 Task: Create a due date automation trigger when advanced on, 2 hours after a card is due add checklist with all checklists complete.
Action: Mouse moved to (855, 253)
Screenshot: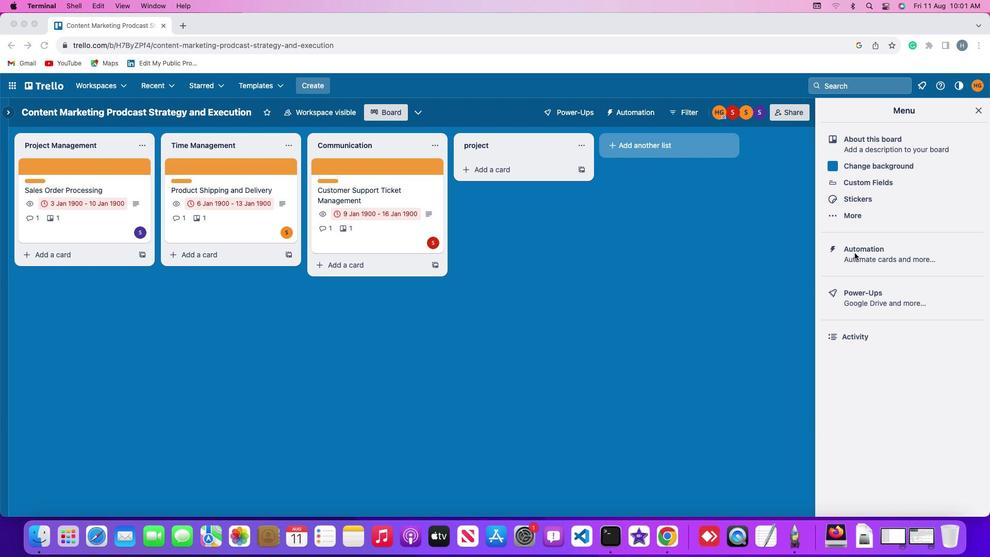 
Action: Mouse pressed left at (855, 253)
Screenshot: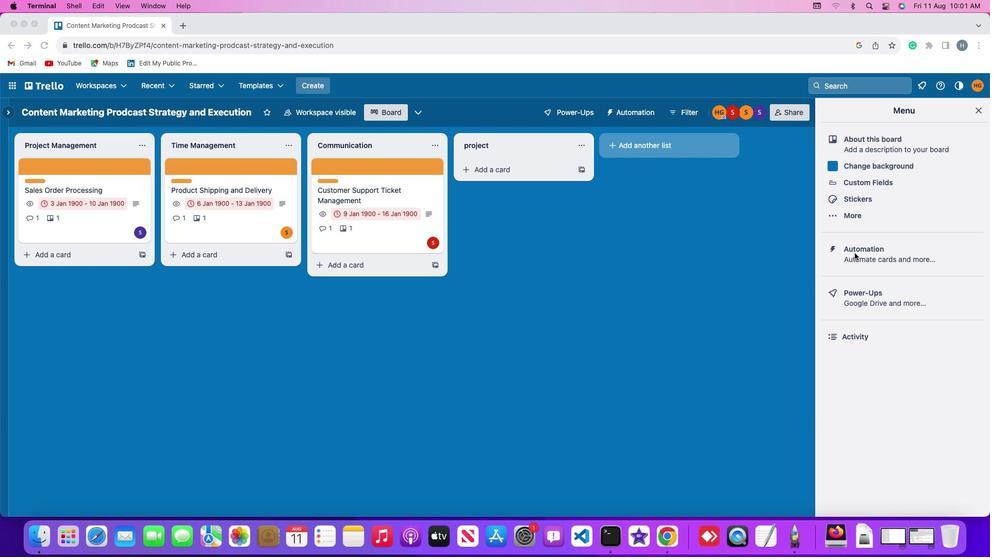 
Action: Mouse pressed left at (855, 253)
Screenshot: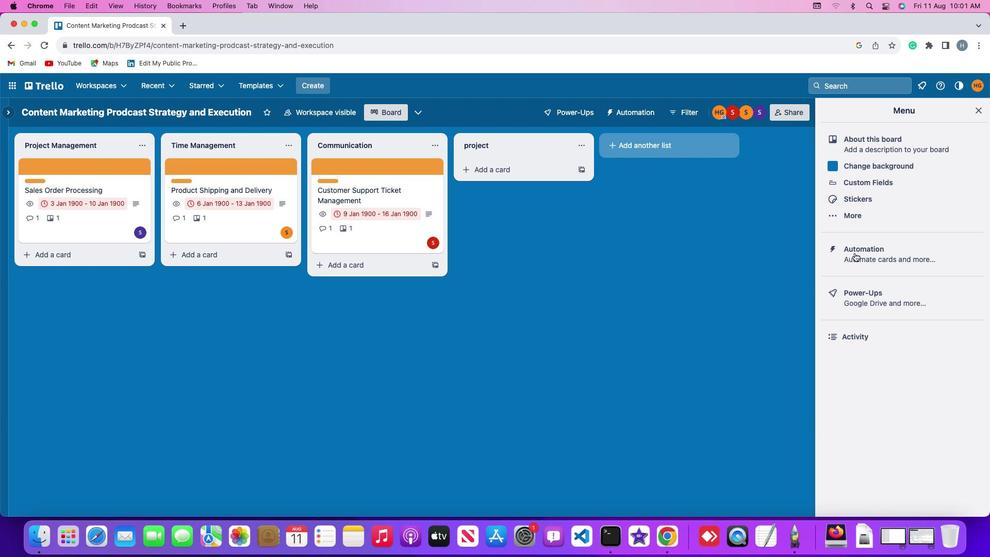 
Action: Mouse moved to (66, 243)
Screenshot: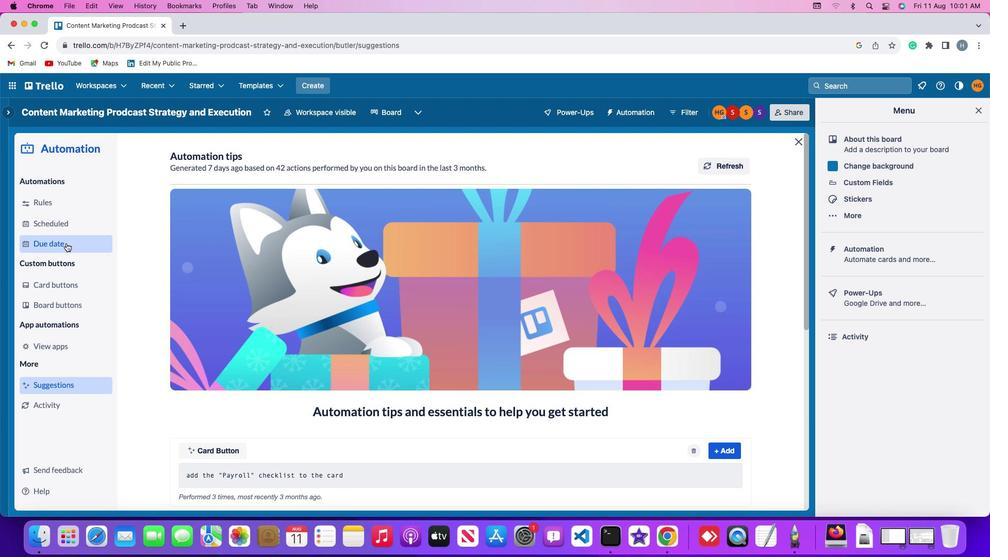
Action: Mouse pressed left at (66, 243)
Screenshot: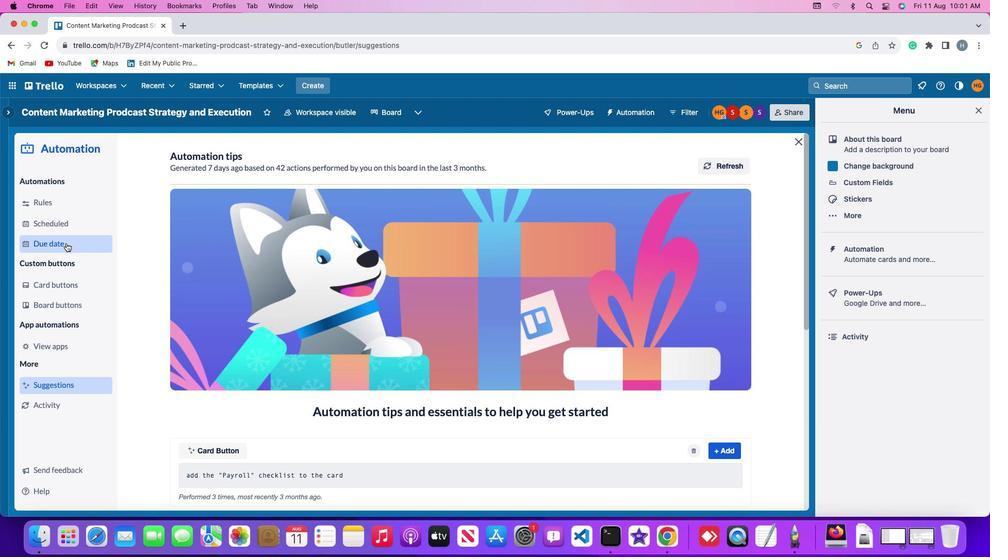 
Action: Mouse moved to (688, 160)
Screenshot: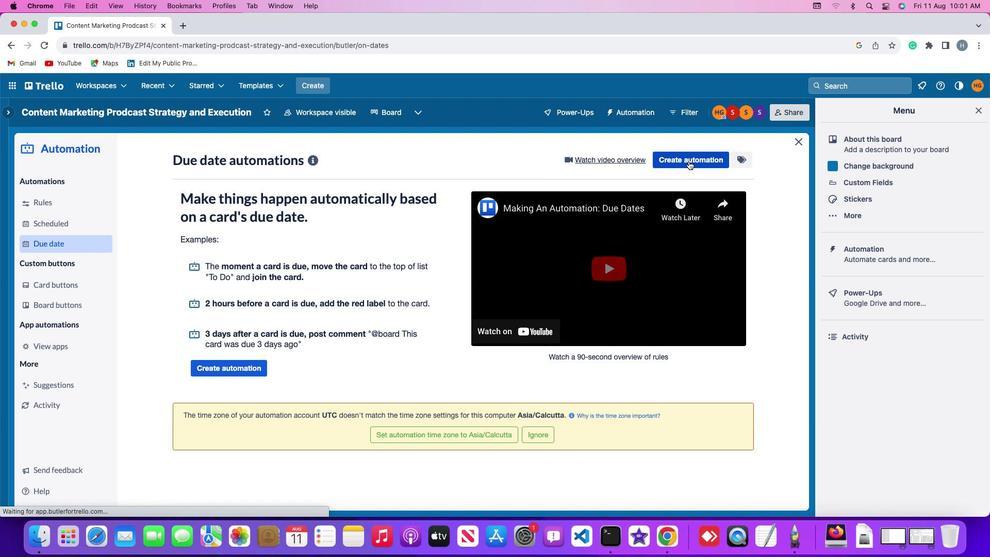 
Action: Mouse pressed left at (688, 160)
Screenshot: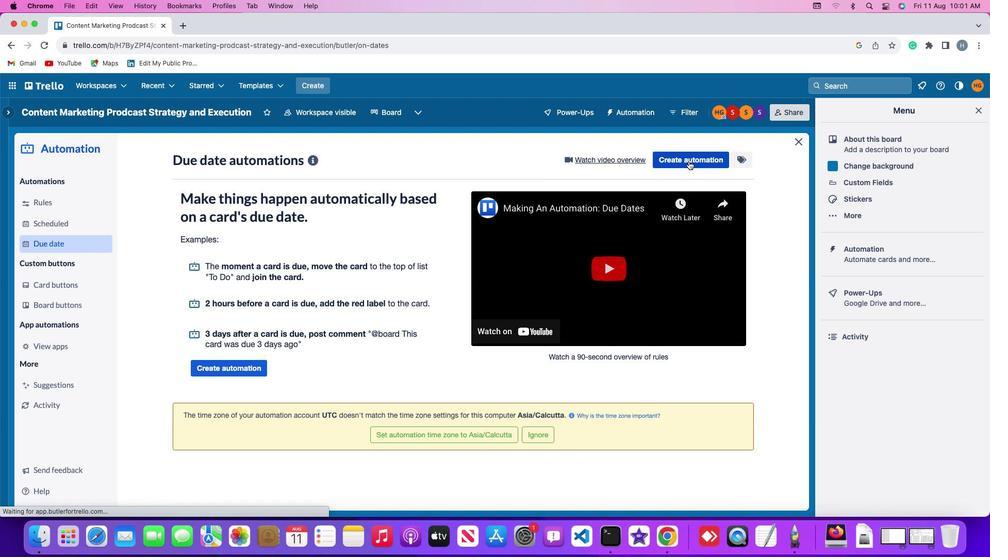 
Action: Mouse moved to (204, 260)
Screenshot: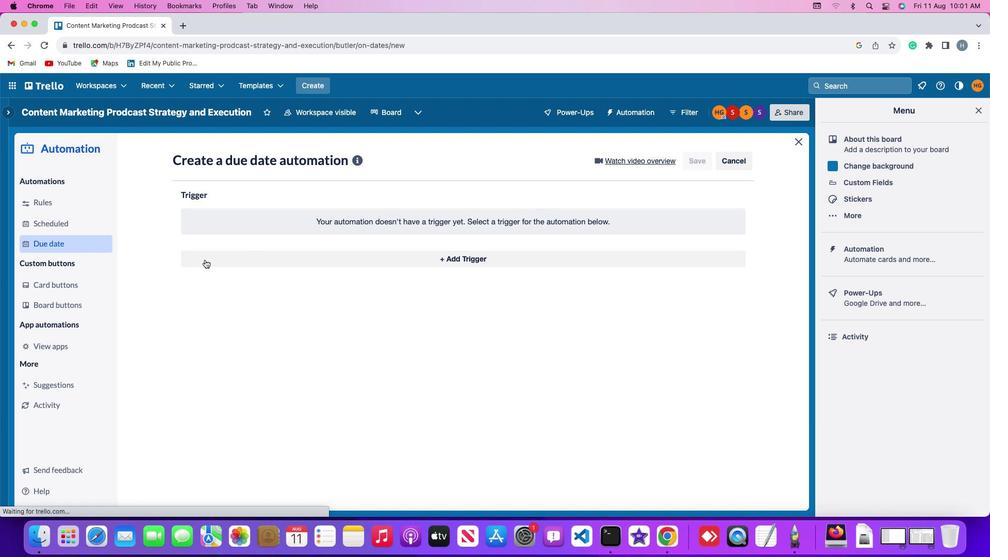 
Action: Mouse pressed left at (204, 260)
Screenshot: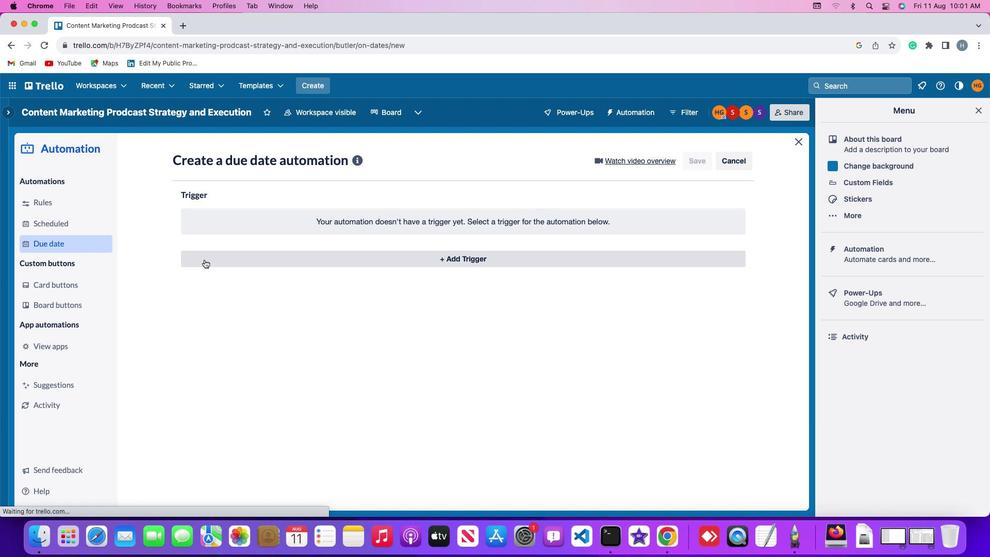 
Action: Mouse moved to (202, 416)
Screenshot: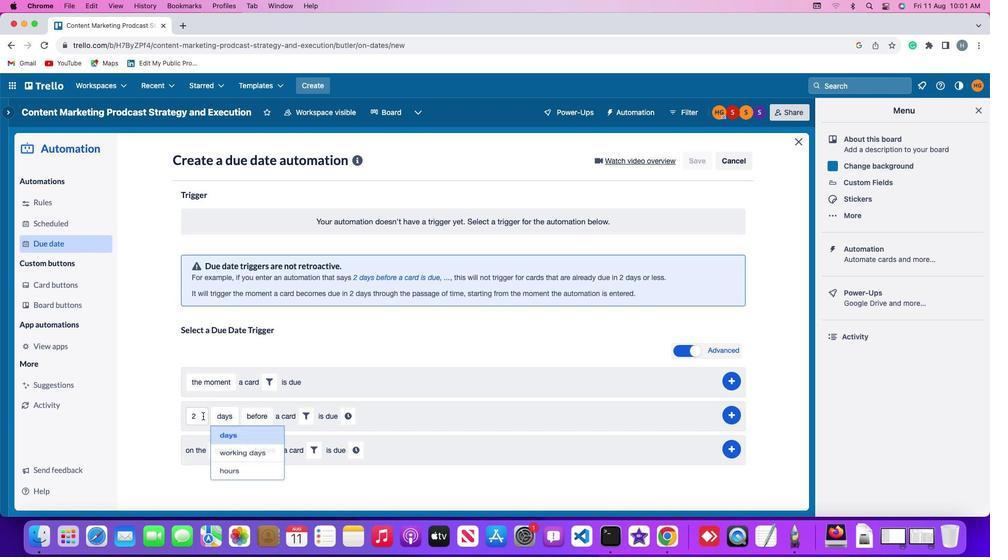 
Action: Mouse pressed left at (202, 416)
Screenshot: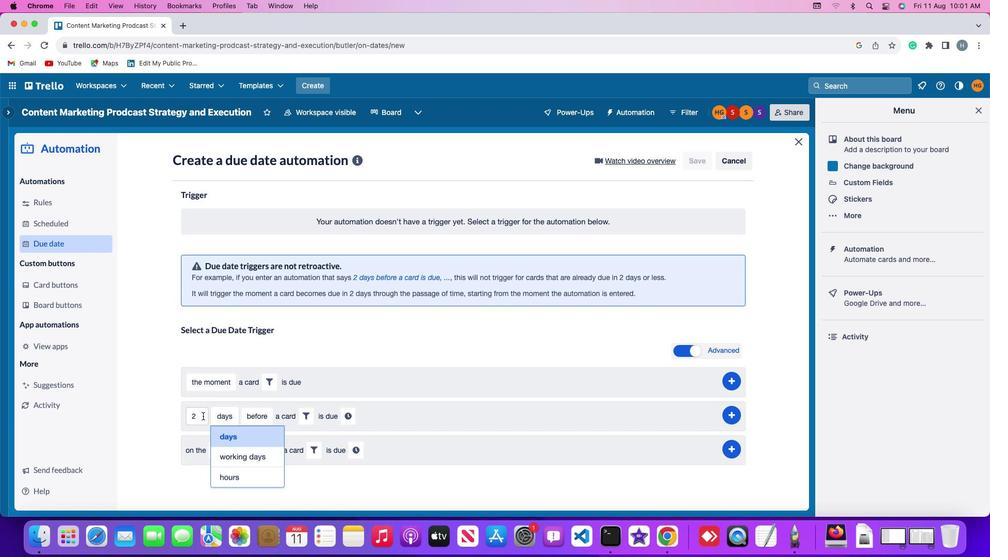 
Action: Mouse moved to (202, 415)
Screenshot: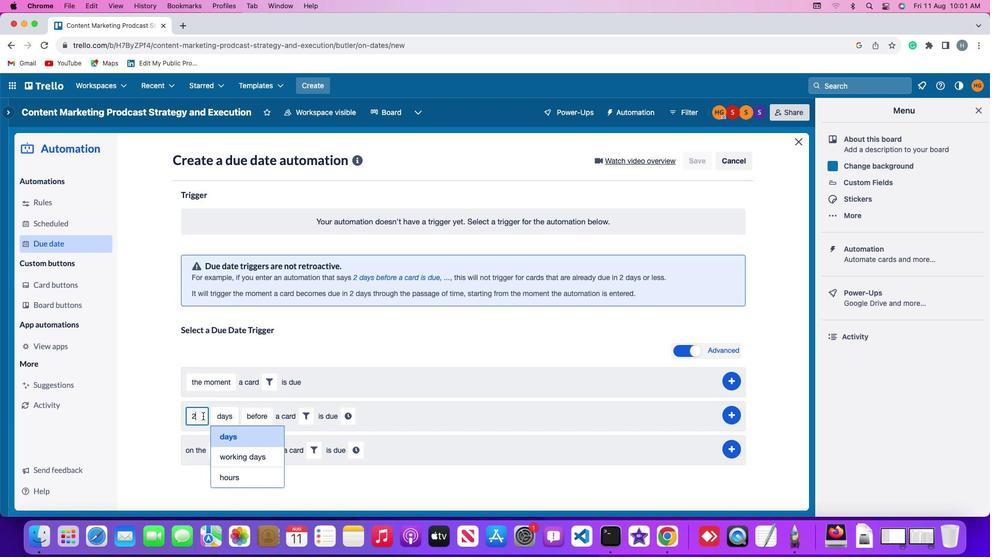 
Action: Key pressed Key.backspace'2'
Screenshot: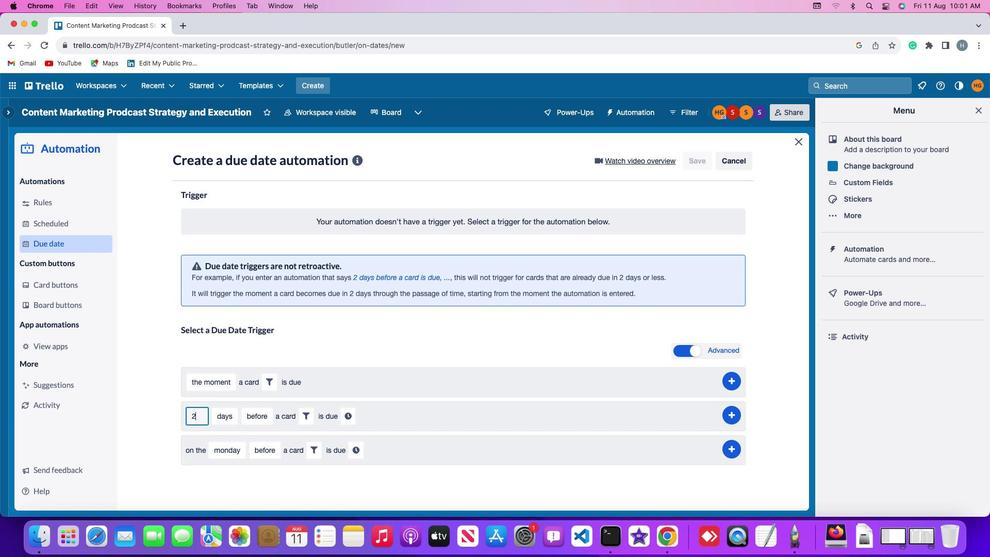 
Action: Mouse moved to (223, 416)
Screenshot: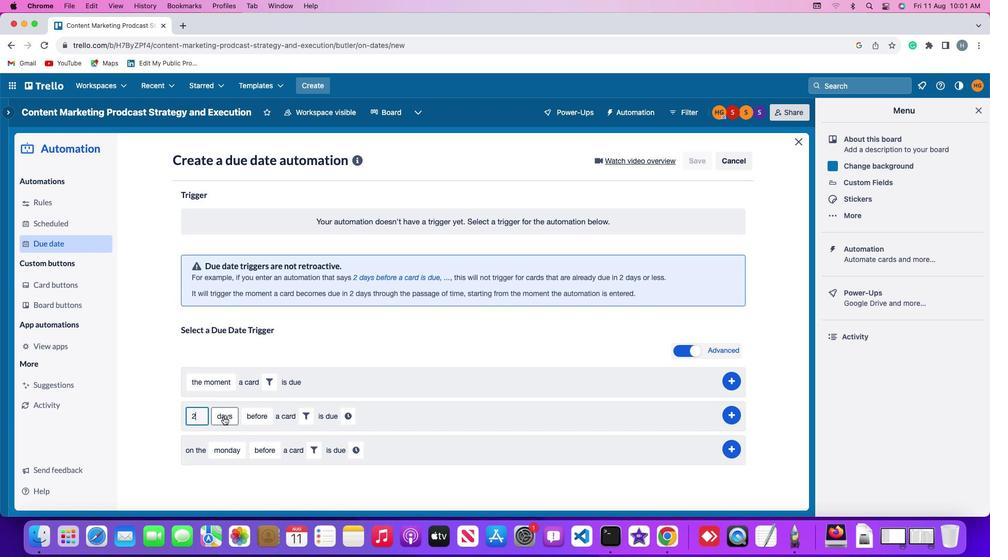 
Action: Mouse pressed left at (223, 416)
Screenshot: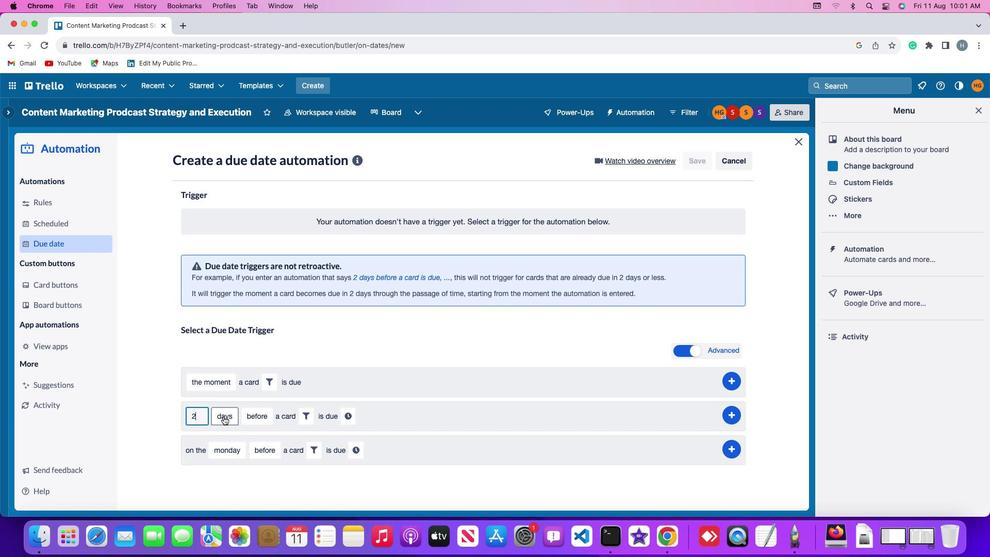 
Action: Mouse moved to (232, 476)
Screenshot: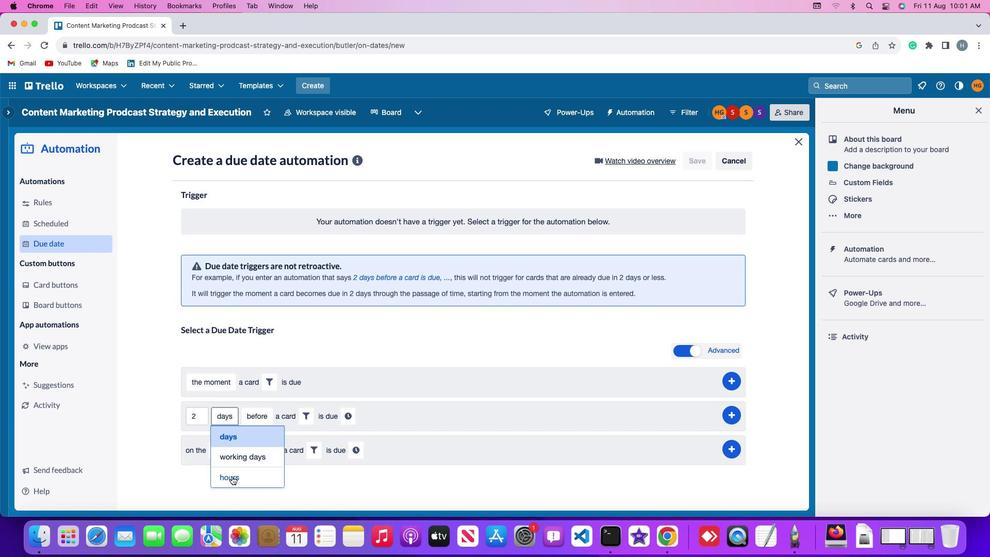
Action: Mouse pressed left at (232, 476)
Screenshot: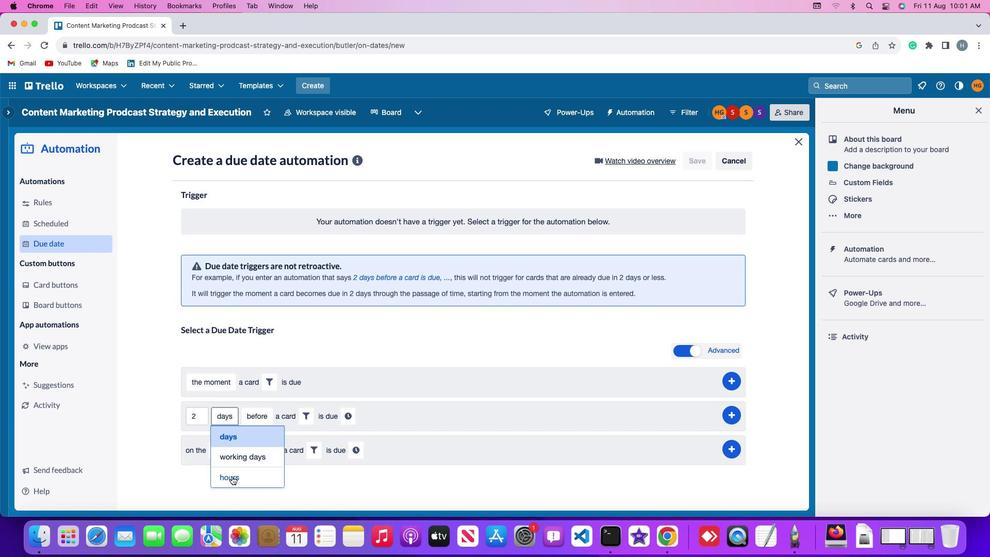 
Action: Mouse moved to (262, 416)
Screenshot: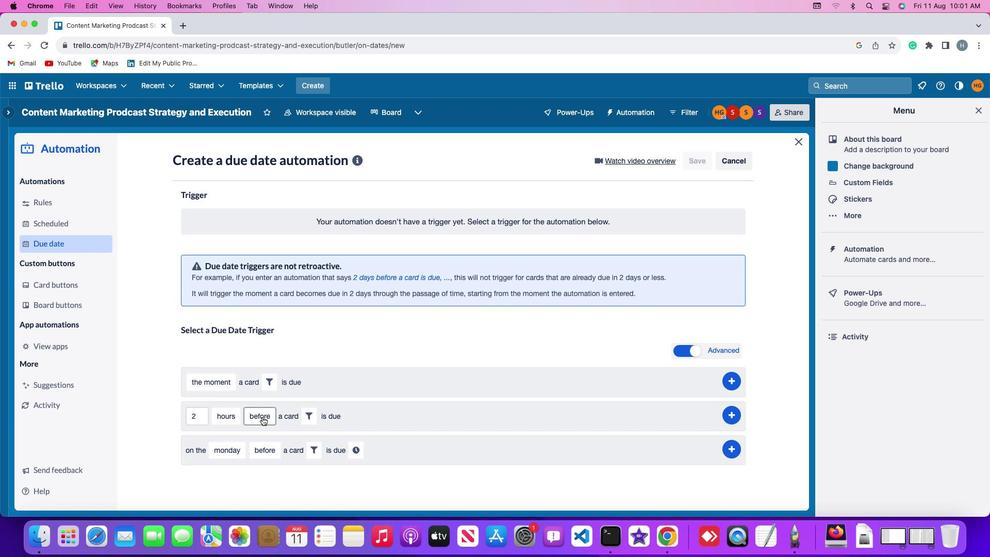 
Action: Mouse pressed left at (262, 416)
Screenshot: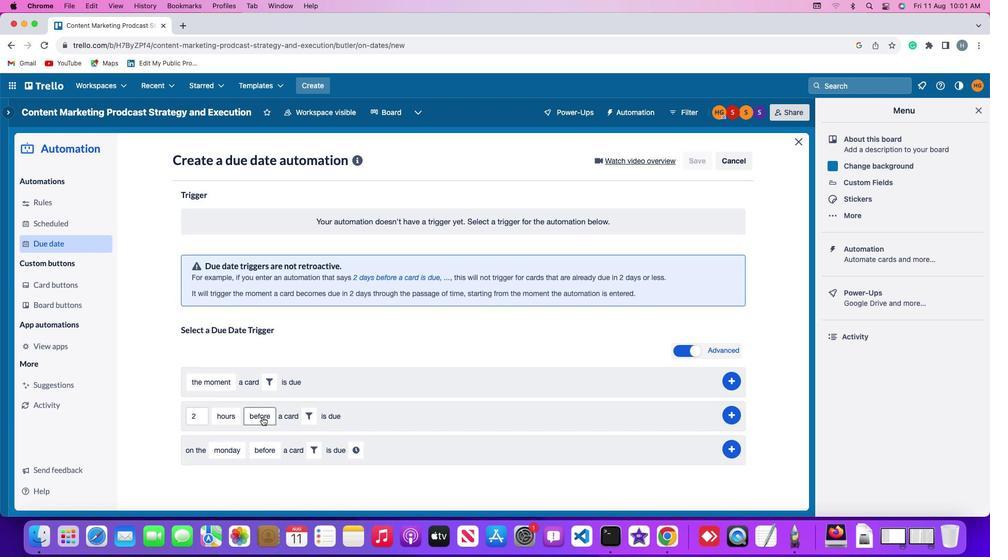 
Action: Mouse moved to (260, 455)
Screenshot: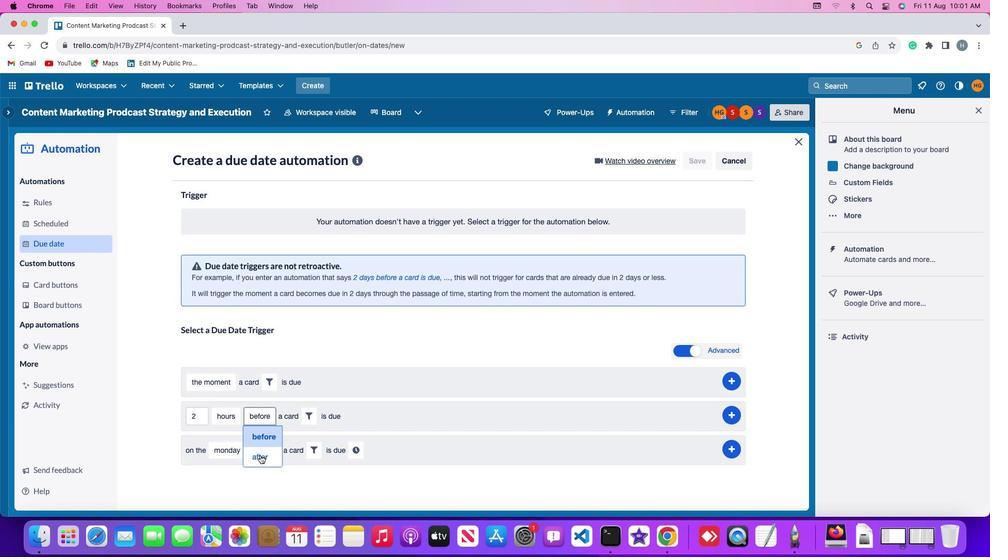 
Action: Mouse pressed left at (260, 455)
Screenshot: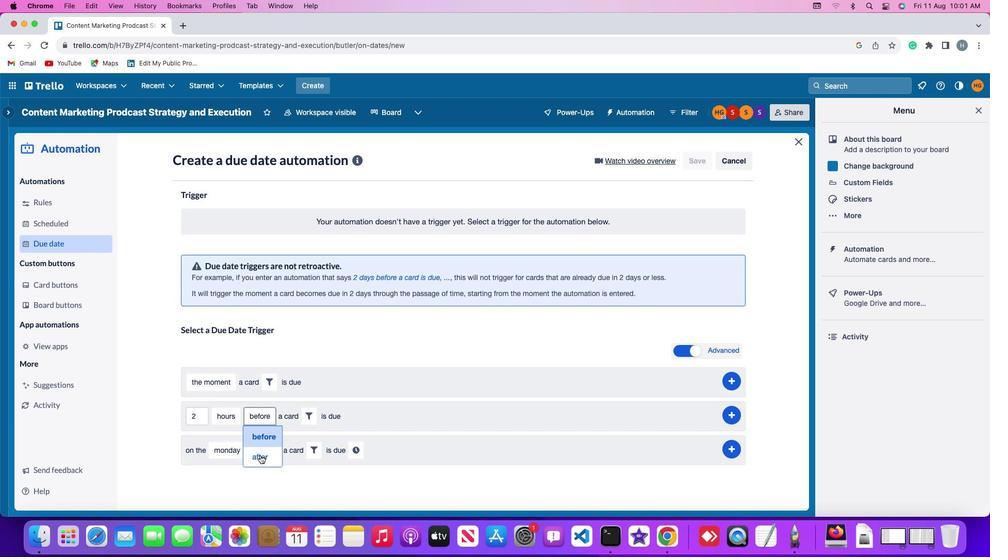 
Action: Mouse moved to (301, 420)
Screenshot: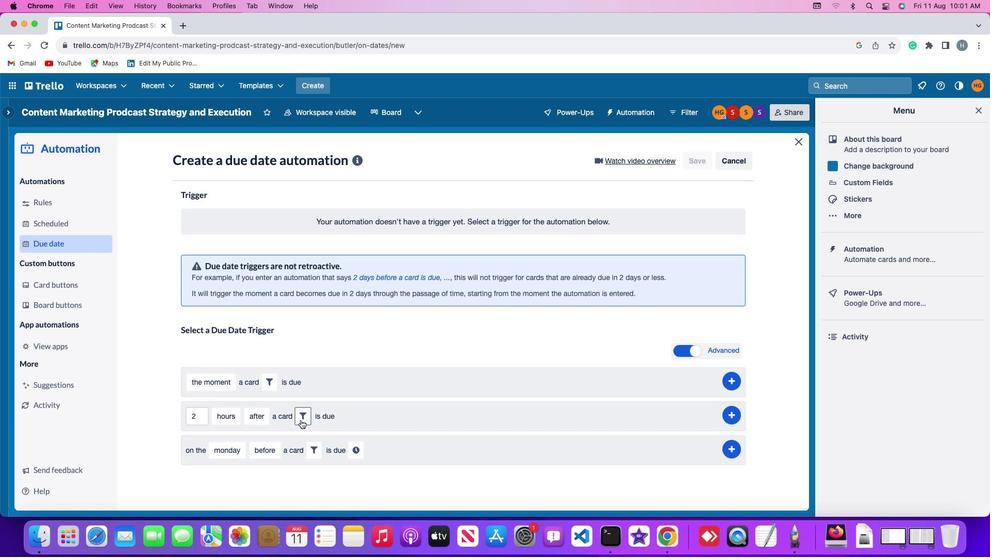 
Action: Mouse pressed left at (301, 420)
Screenshot: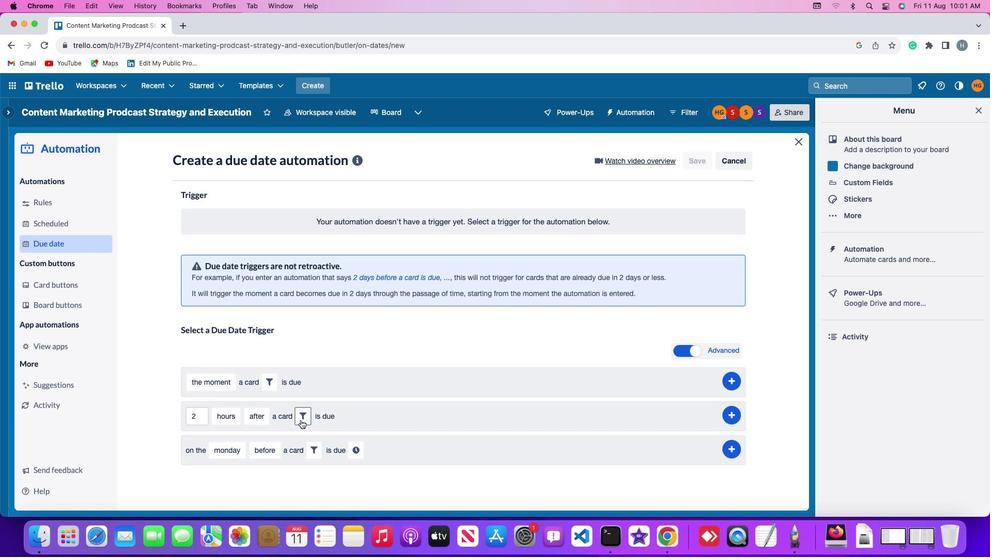 
Action: Mouse moved to (404, 448)
Screenshot: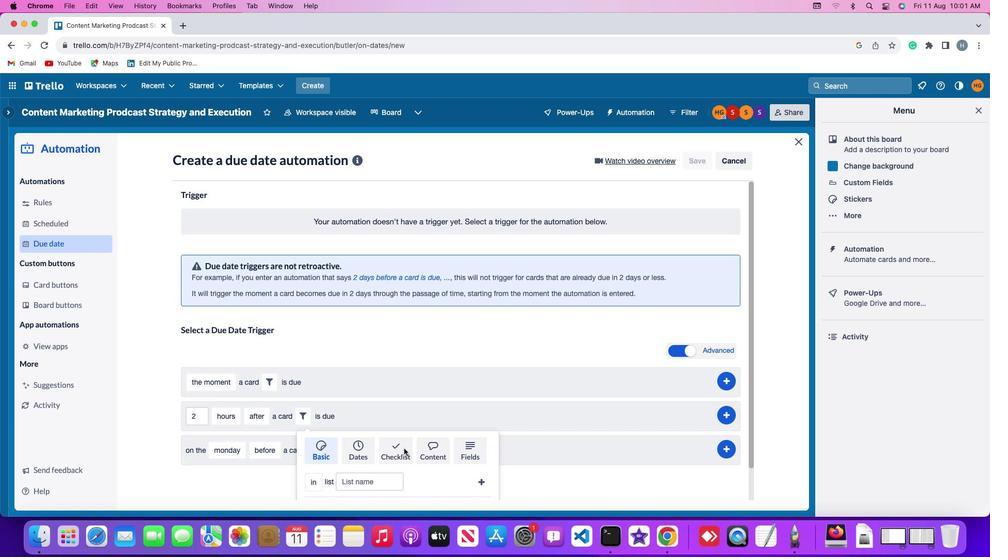 
Action: Mouse pressed left at (404, 448)
Screenshot: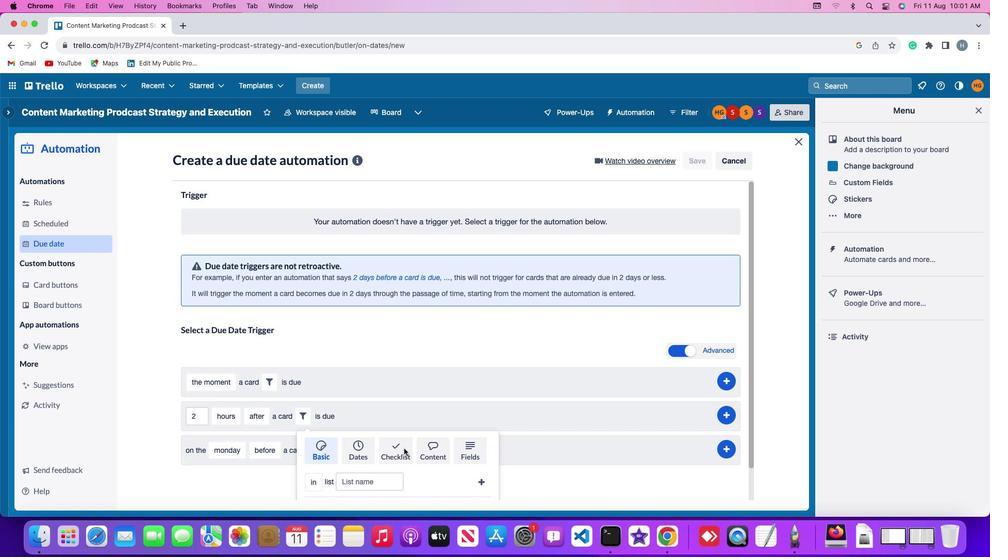
Action: Mouse moved to (347, 483)
Screenshot: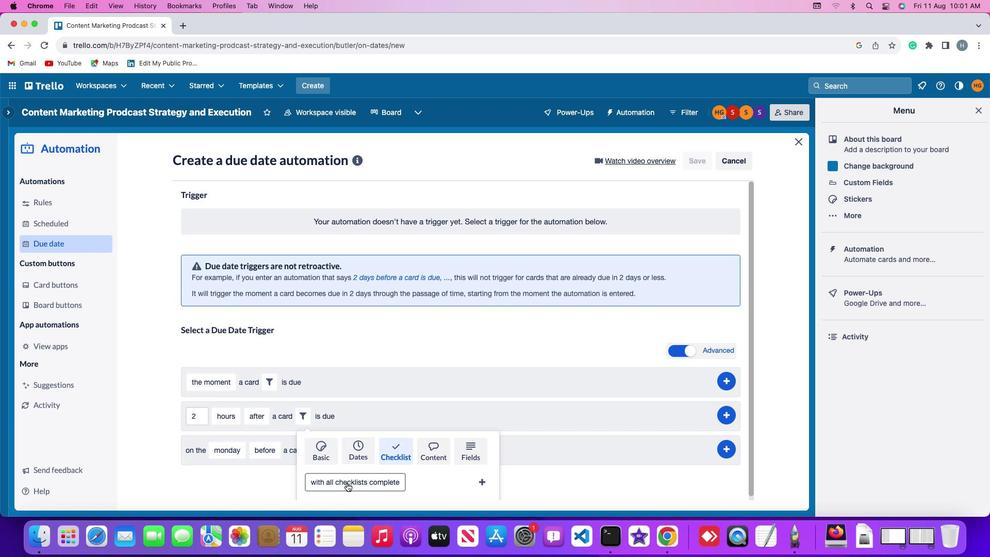 
Action: Mouse pressed left at (347, 483)
Screenshot: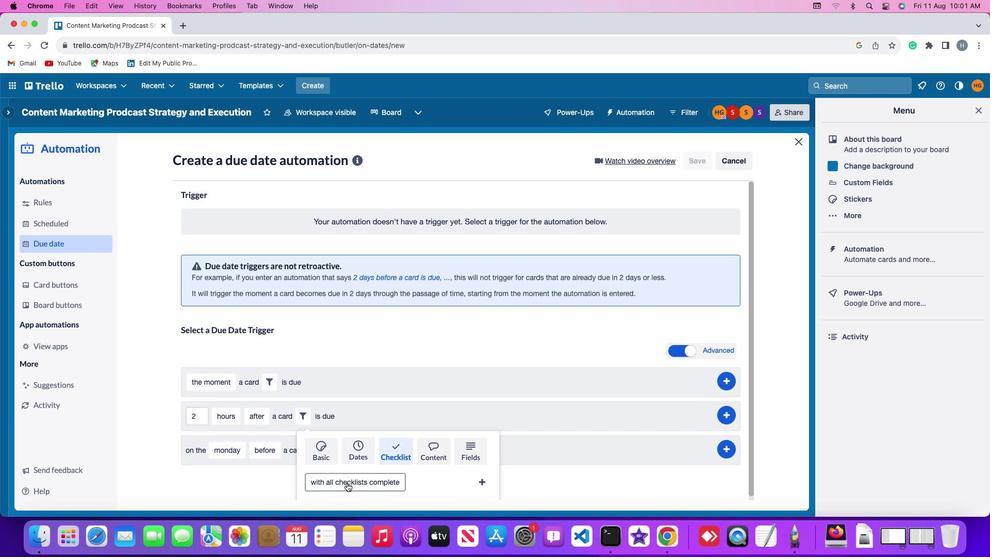 
Action: Mouse moved to (373, 378)
Screenshot: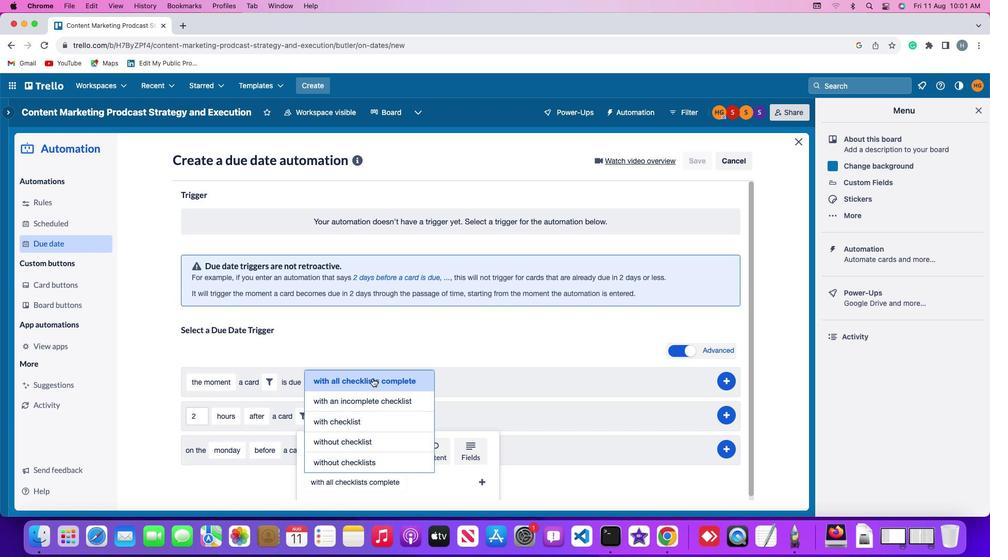 
Action: Mouse pressed left at (373, 378)
Screenshot: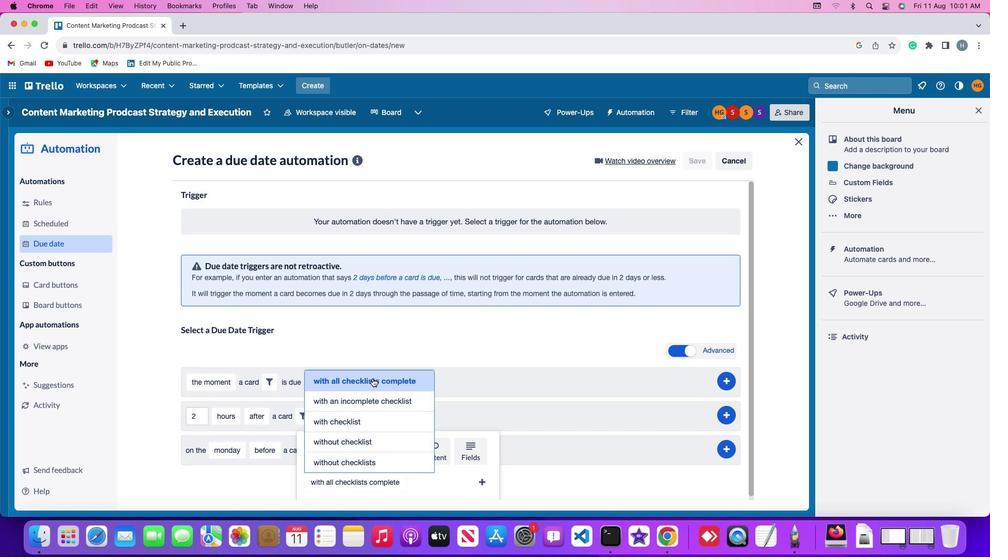 
Action: Mouse moved to (485, 480)
Screenshot: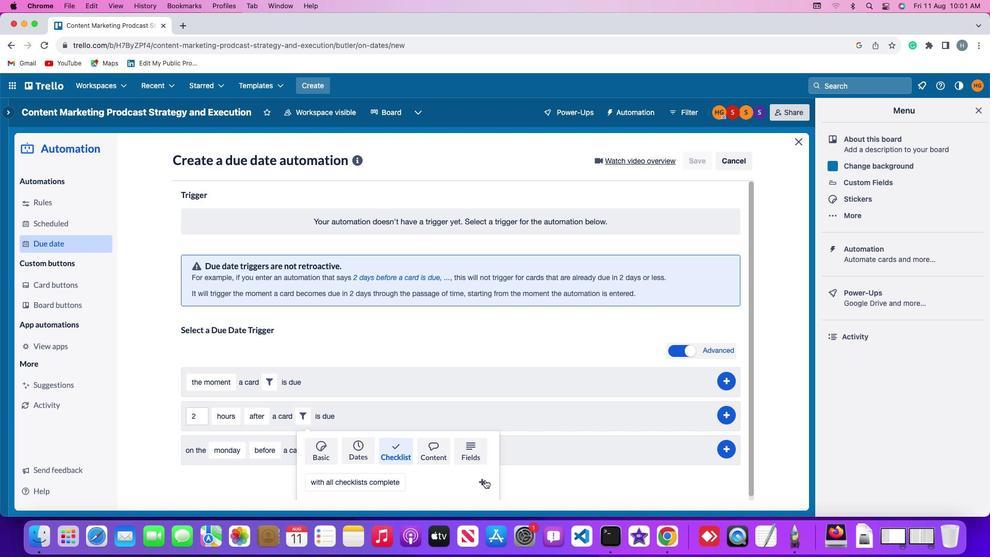 
Action: Mouse pressed left at (485, 480)
Screenshot: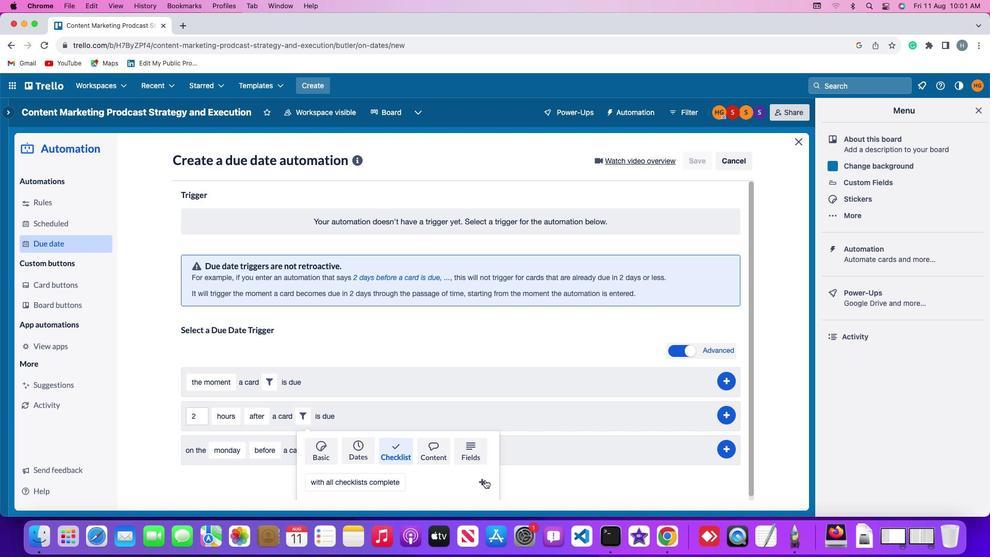 
Action: Mouse moved to (732, 413)
Screenshot: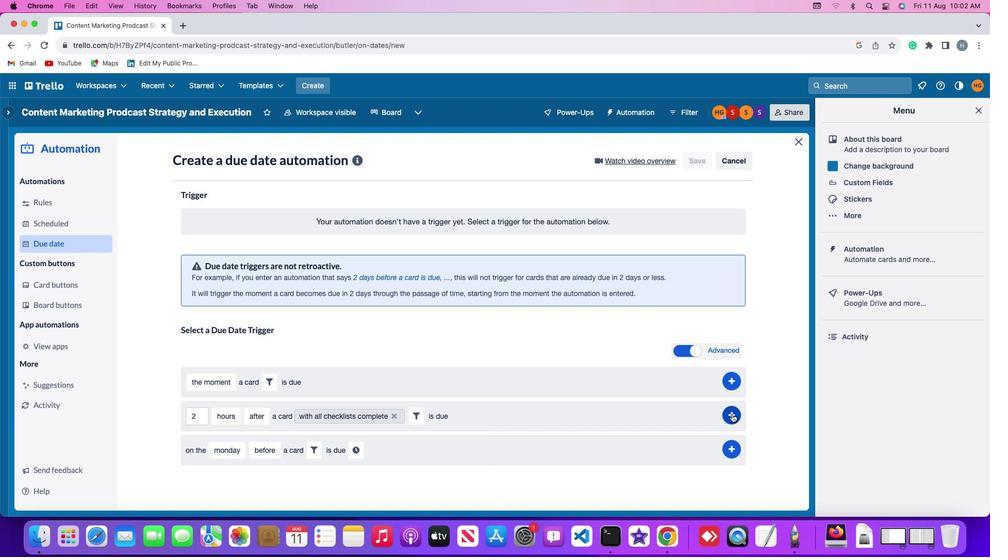 
Action: Mouse pressed left at (732, 413)
Screenshot: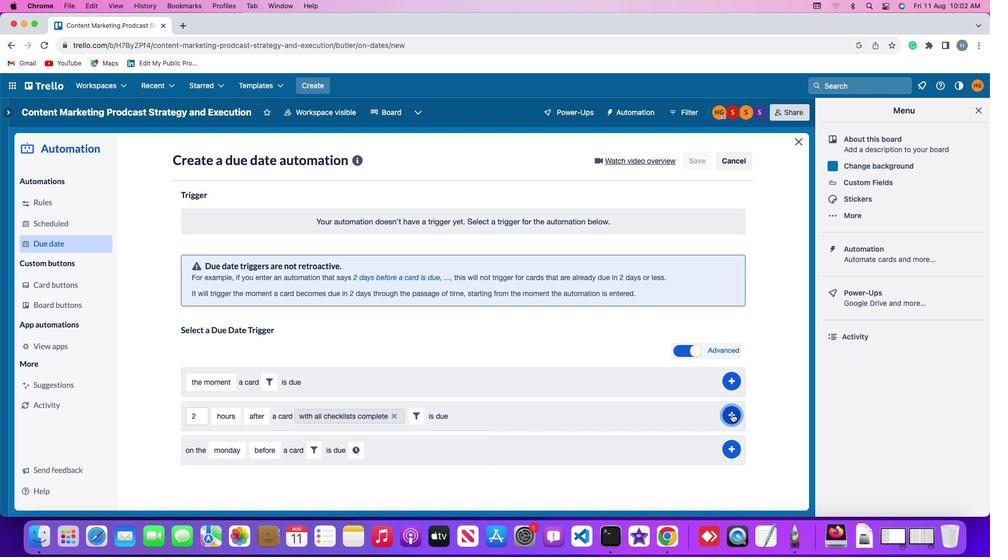 
Action: Mouse moved to (778, 351)
Screenshot: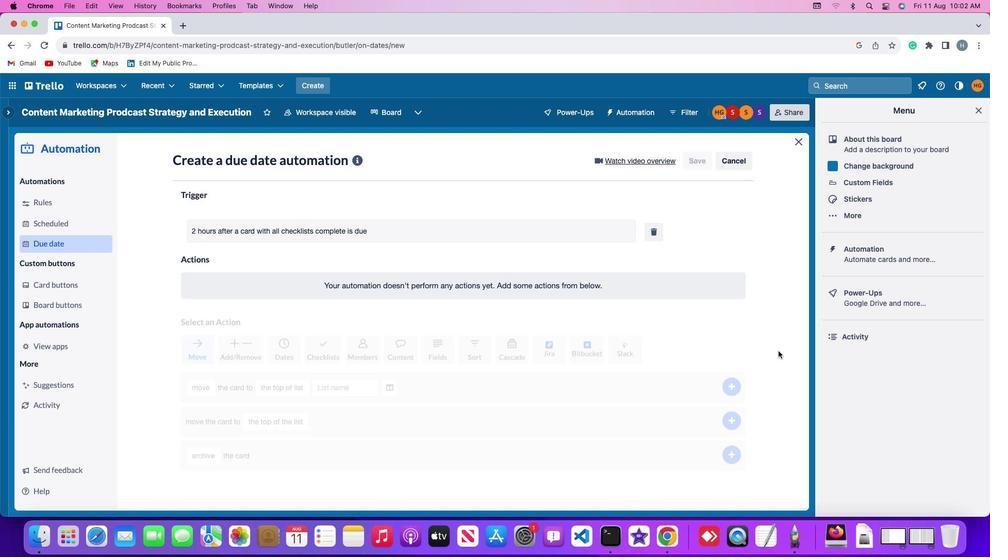 
